 Task: Add a condition where "Hours since created Greater than Twelve" in new tickets in your groups.
Action: Mouse moved to (144, 530)
Screenshot: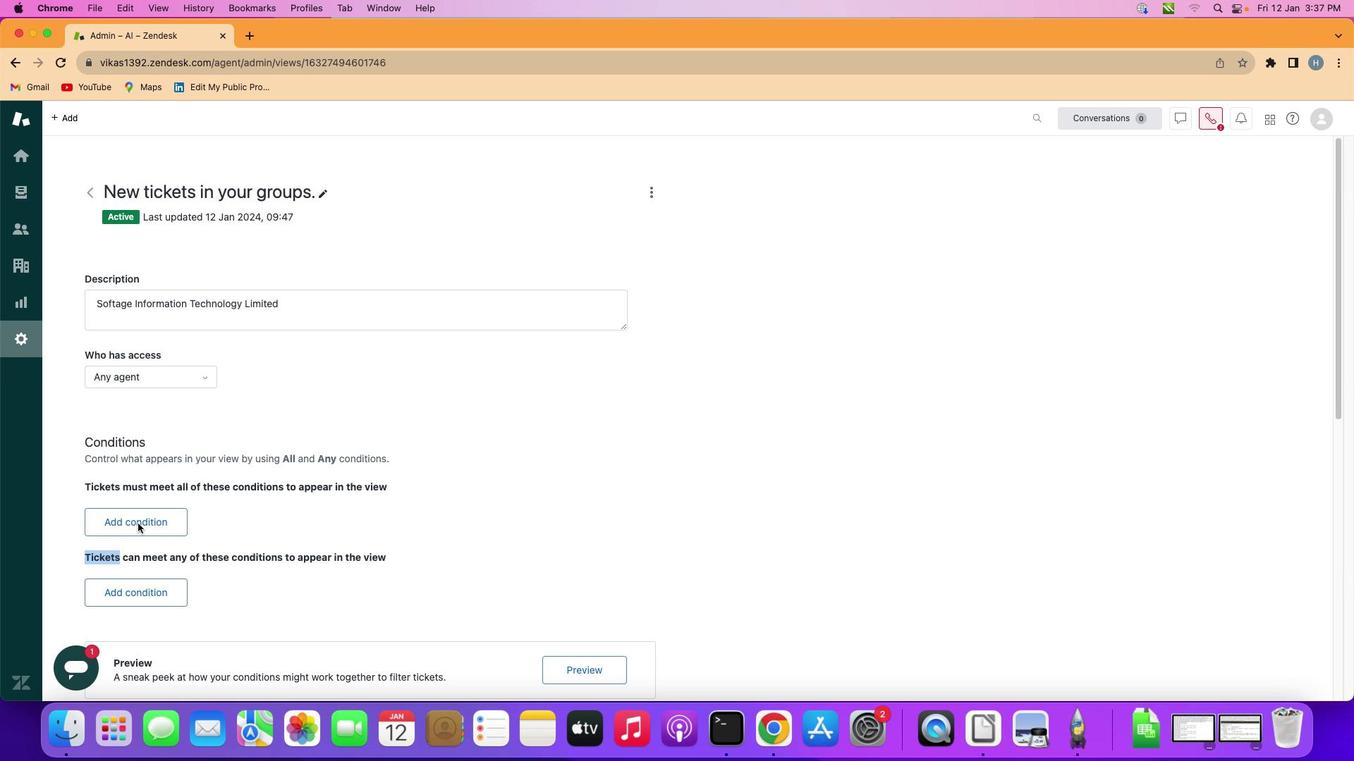 
Action: Mouse pressed left at (144, 530)
Screenshot: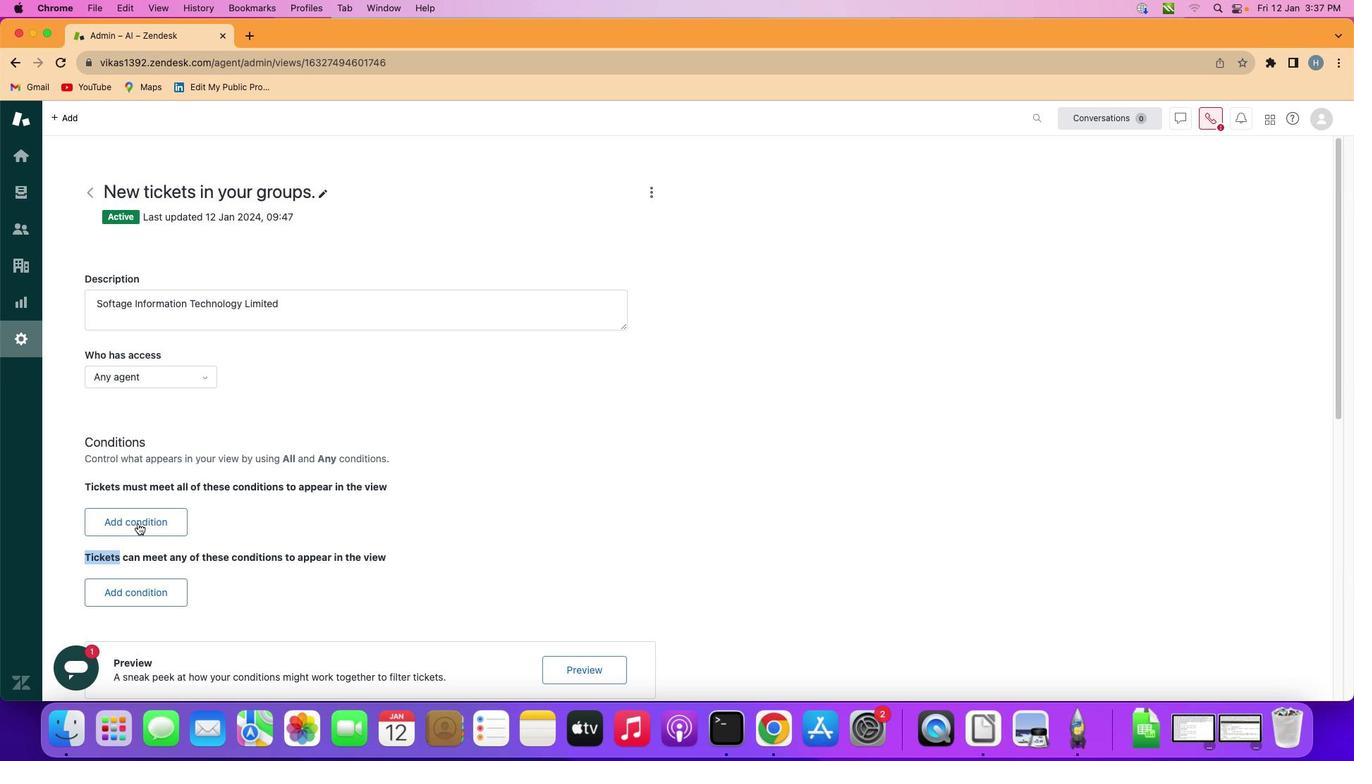 
Action: Mouse moved to (162, 527)
Screenshot: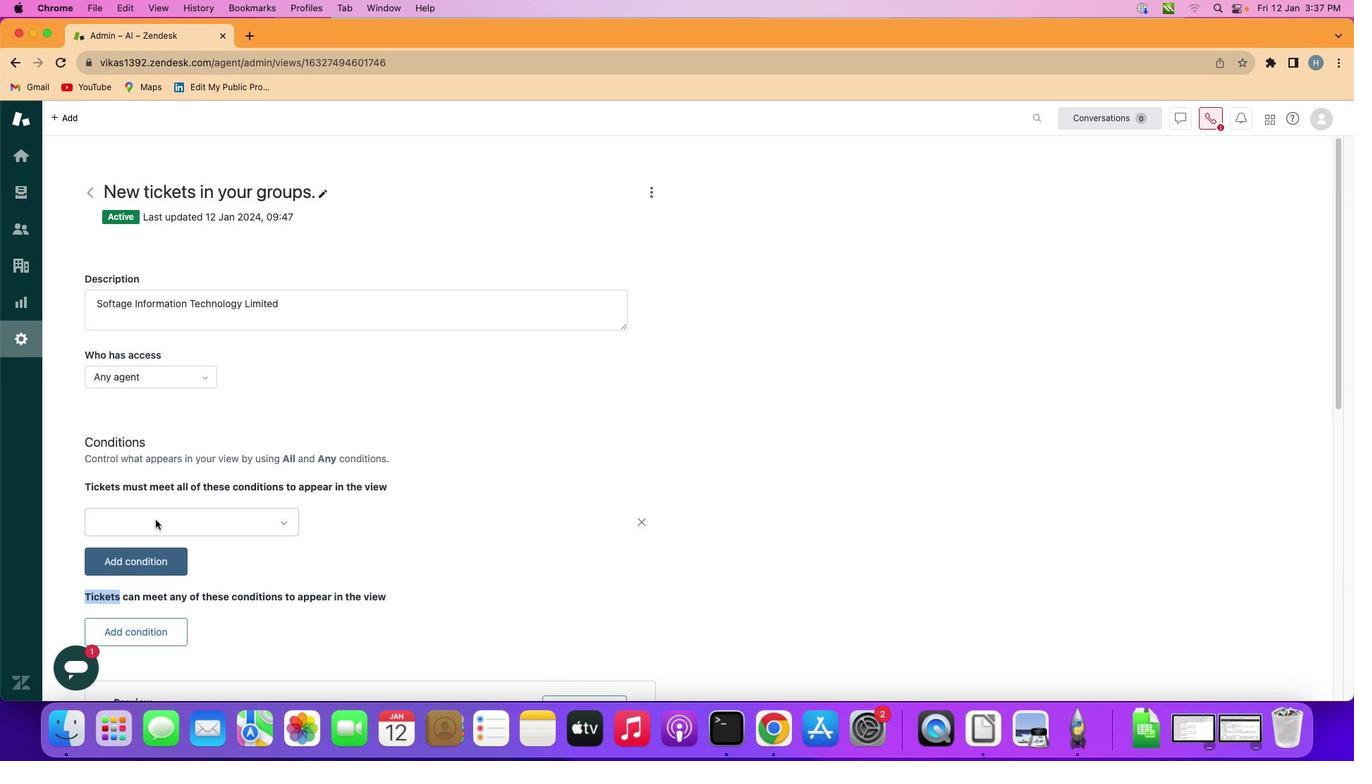 
Action: Mouse pressed left at (162, 527)
Screenshot: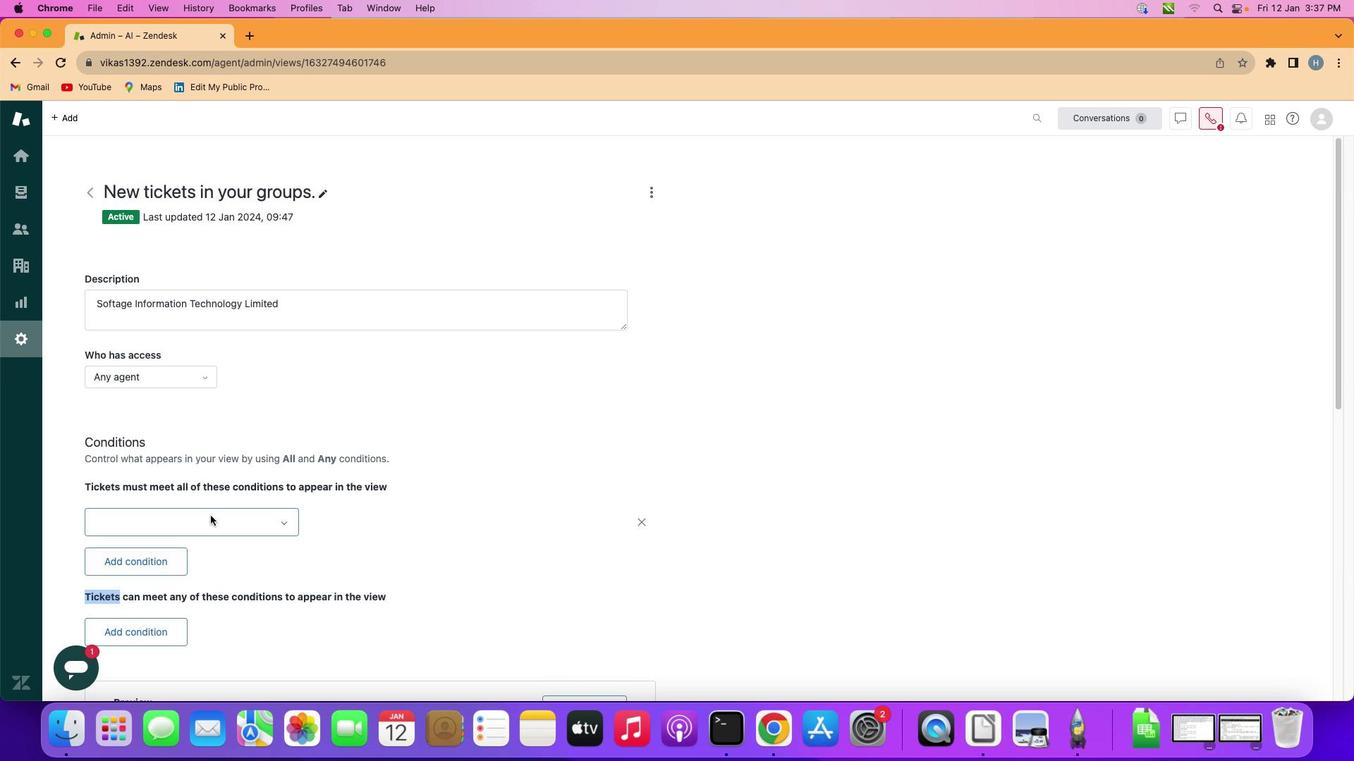
Action: Mouse moved to (217, 523)
Screenshot: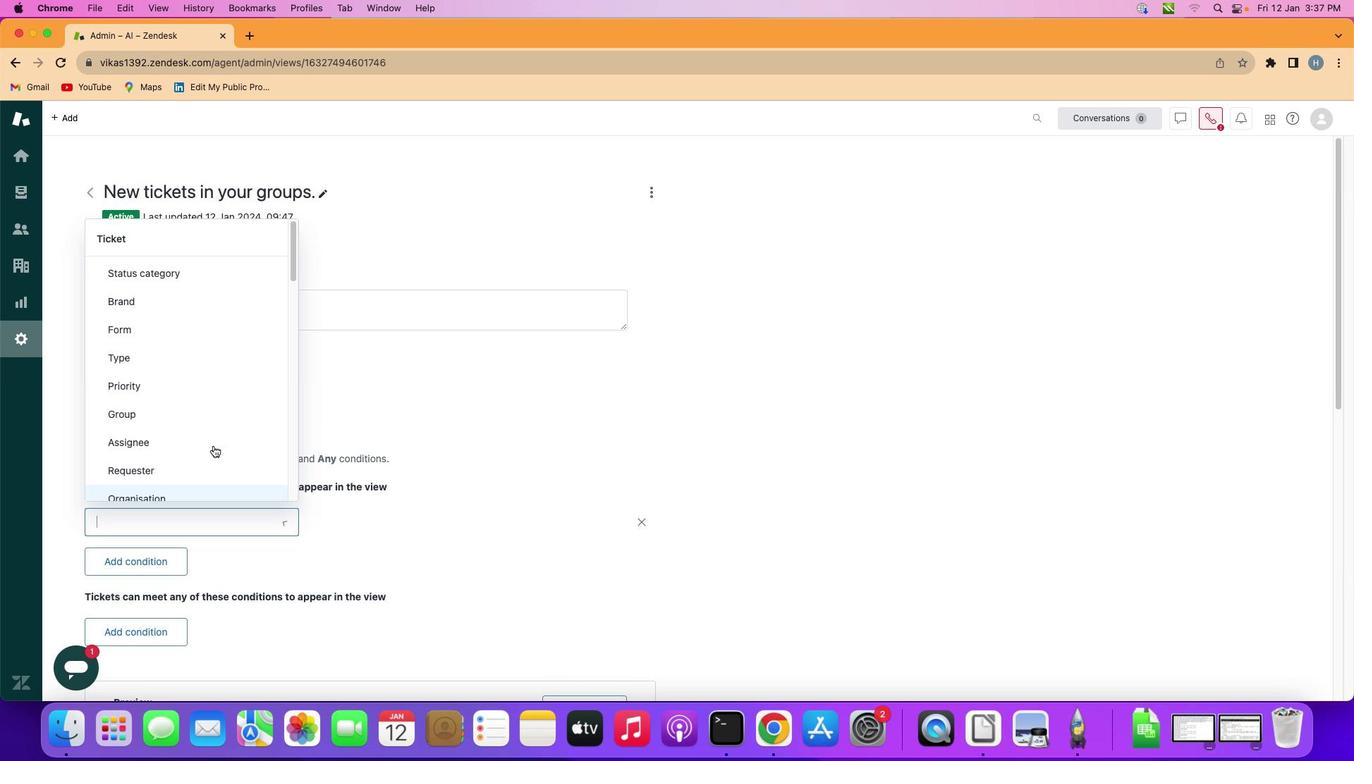 
Action: Mouse pressed left at (217, 523)
Screenshot: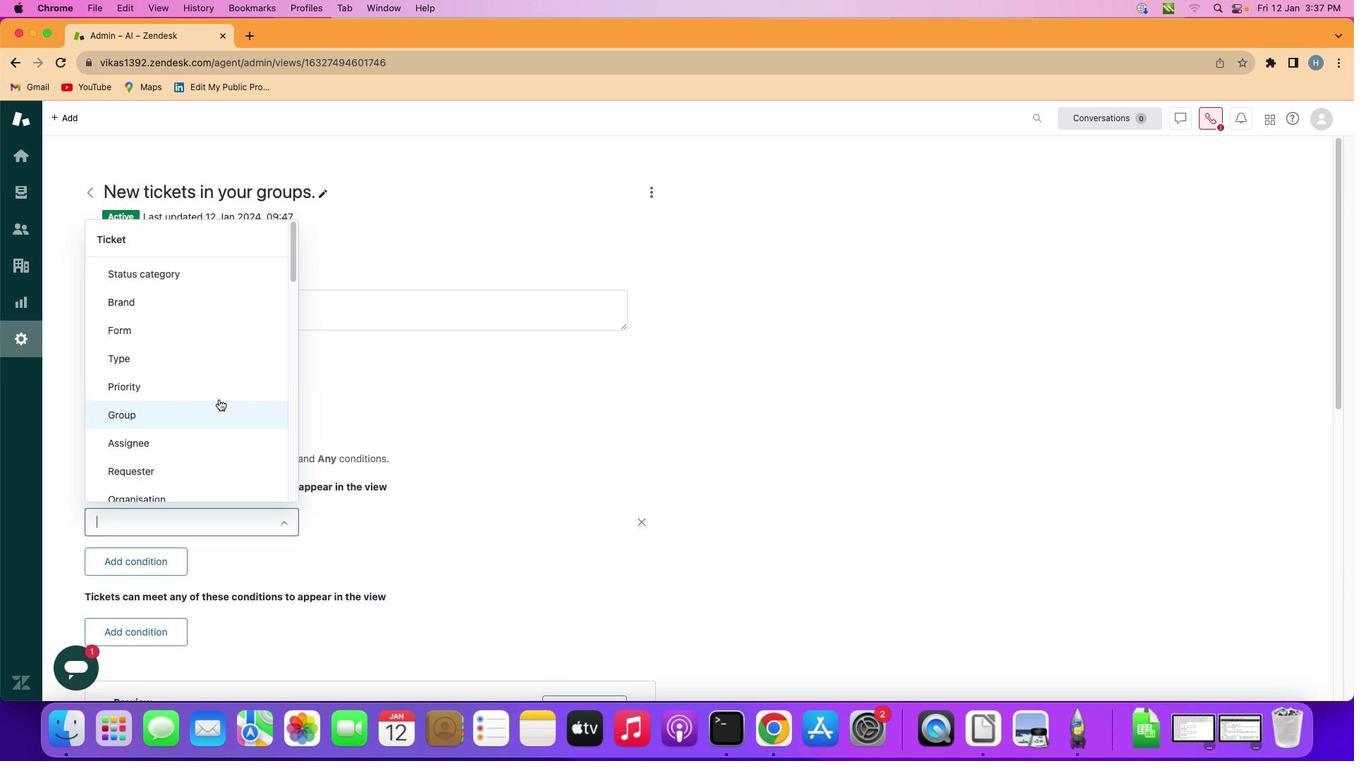 
Action: Mouse moved to (228, 377)
Screenshot: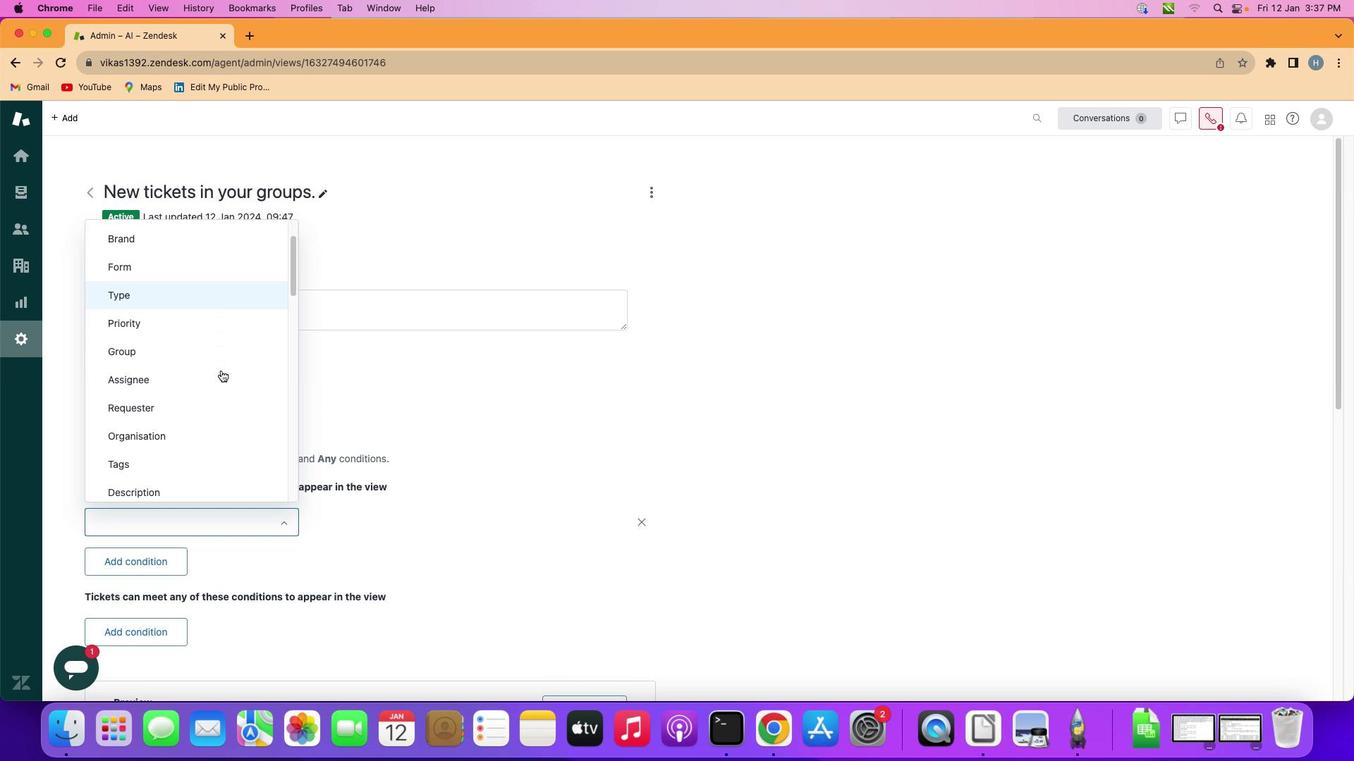
Action: Mouse scrolled (228, 377) with delta (7, 6)
Screenshot: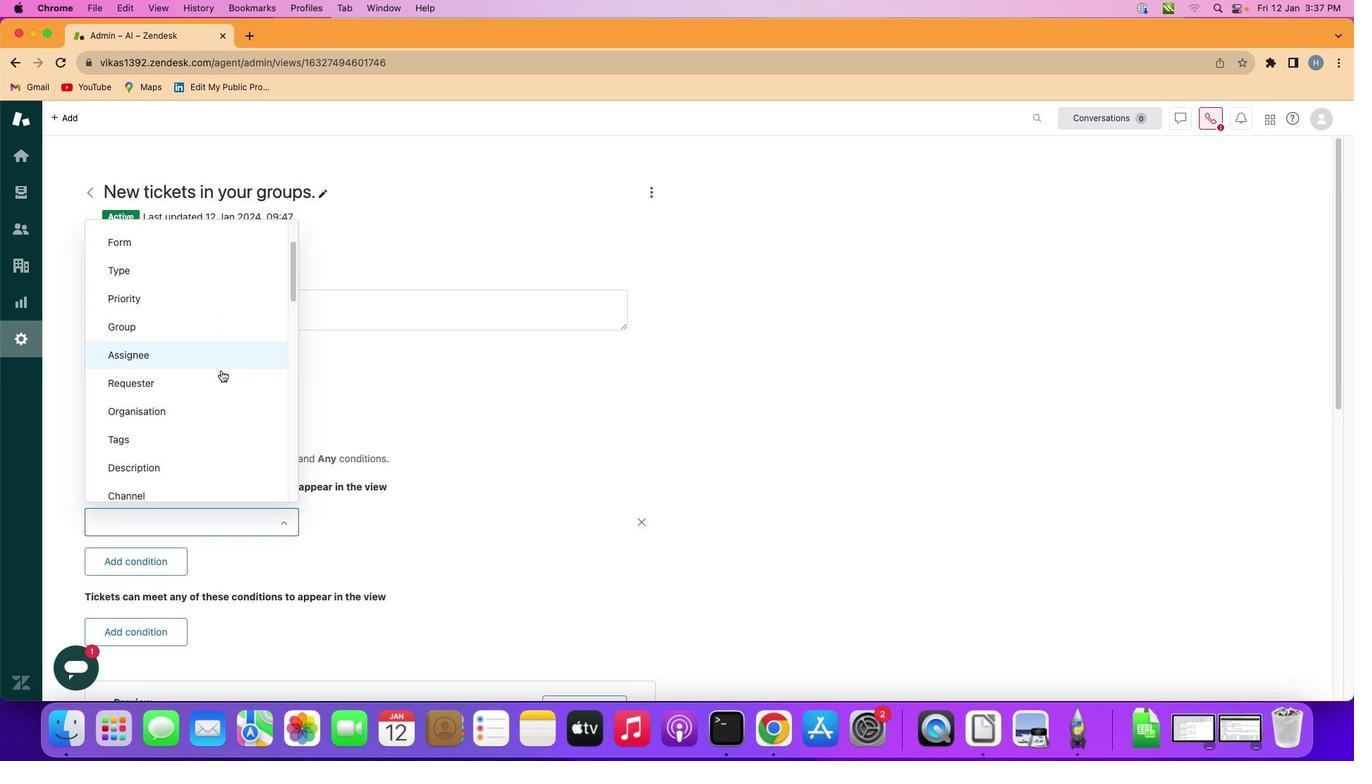 
Action: Mouse scrolled (228, 377) with delta (7, 6)
Screenshot: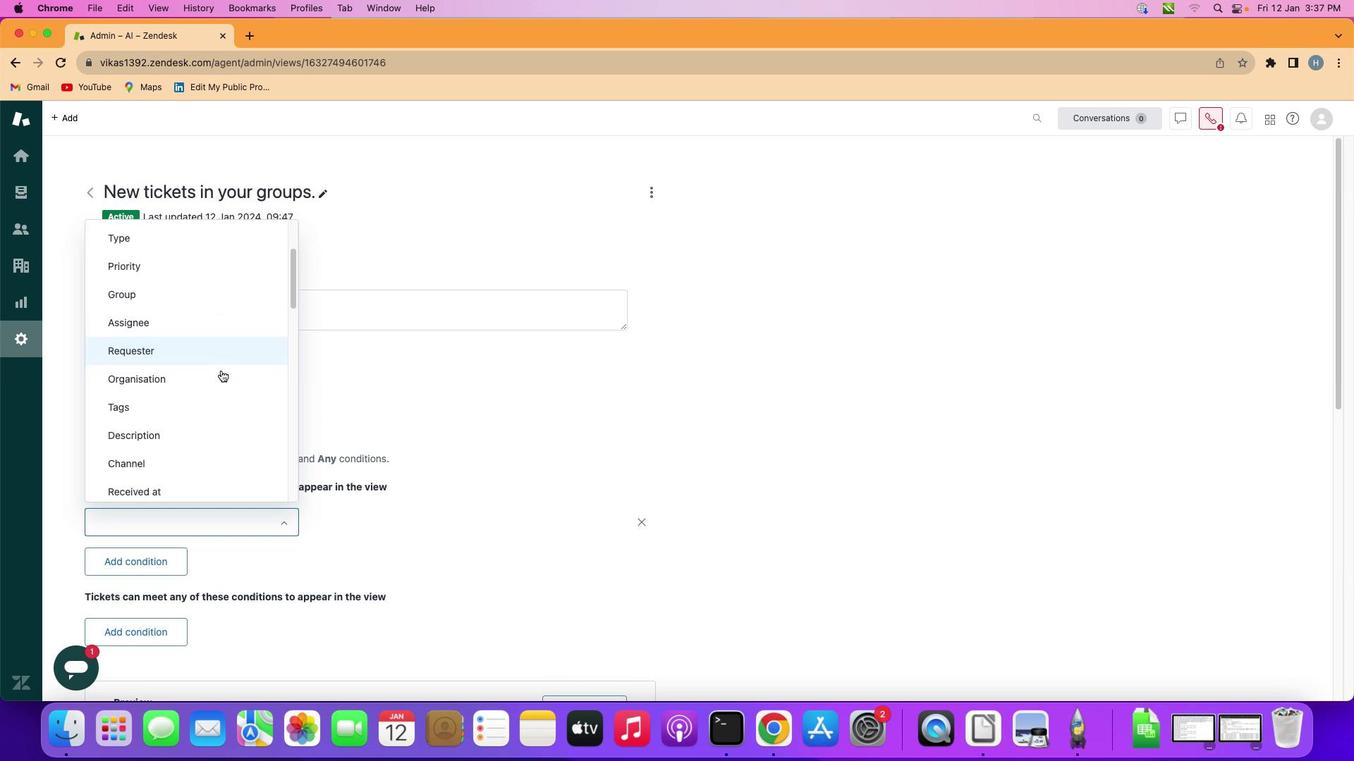 
Action: Mouse scrolled (228, 377) with delta (7, 6)
Screenshot: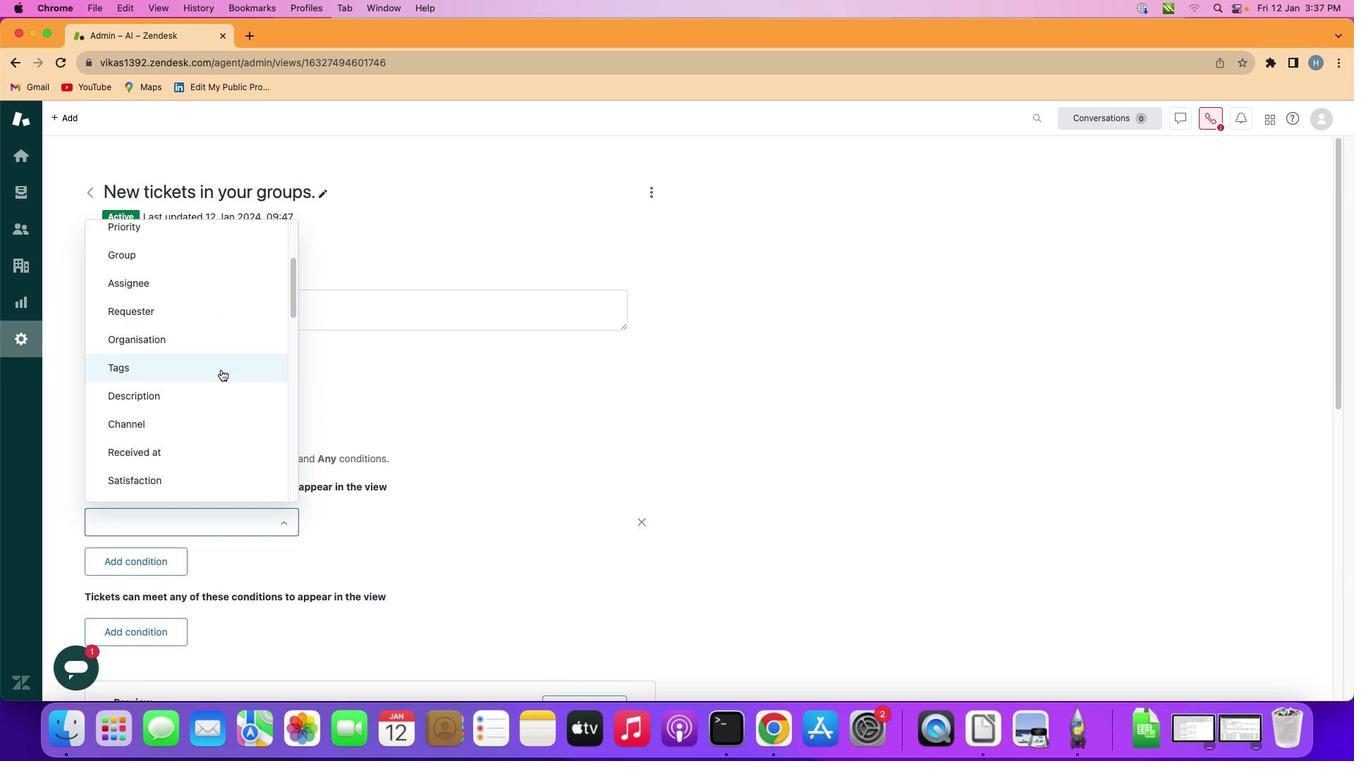 
Action: Mouse scrolled (228, 377) with delta (7, 6)
Screenshot: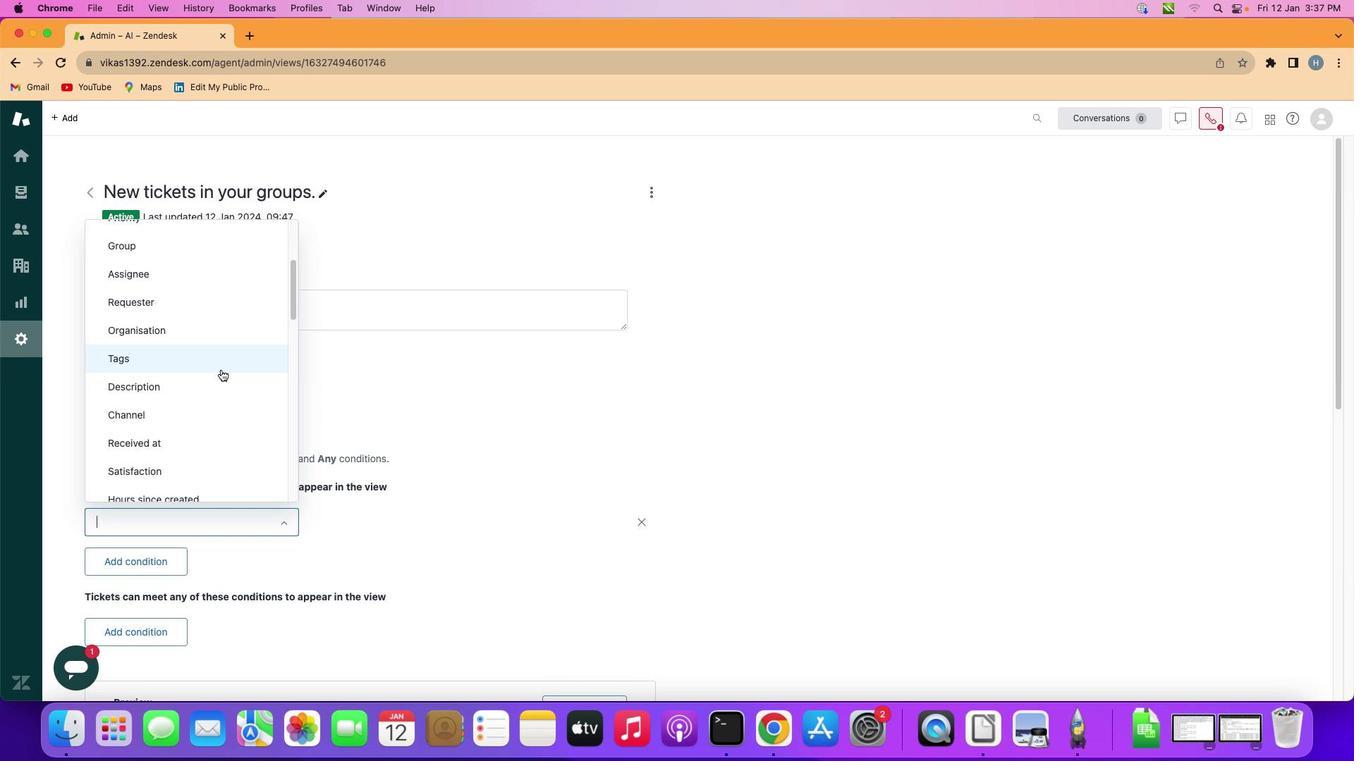 
Action: Mouse moved to (228, 377)
Screenshot: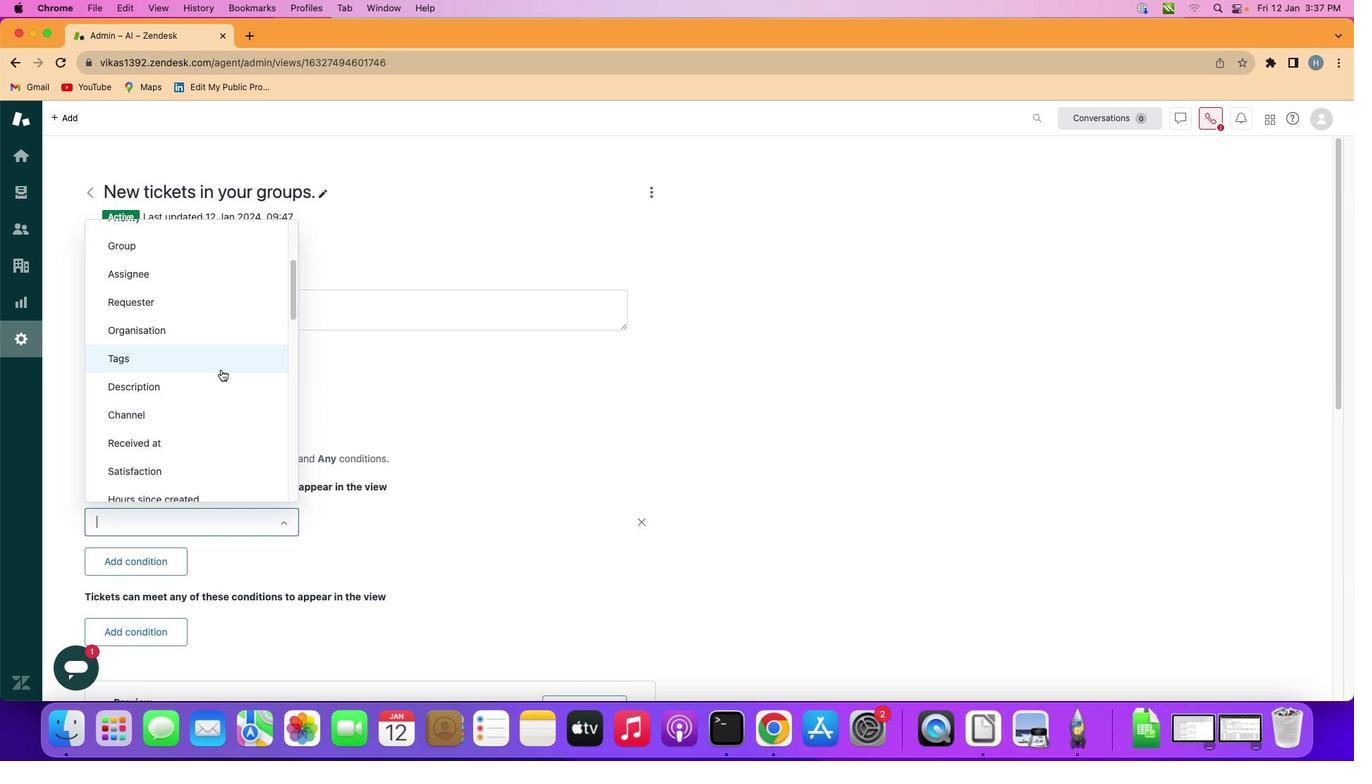 
Action: Mouse scrolled (228, 377) with delta (7, 6)
Screenshot: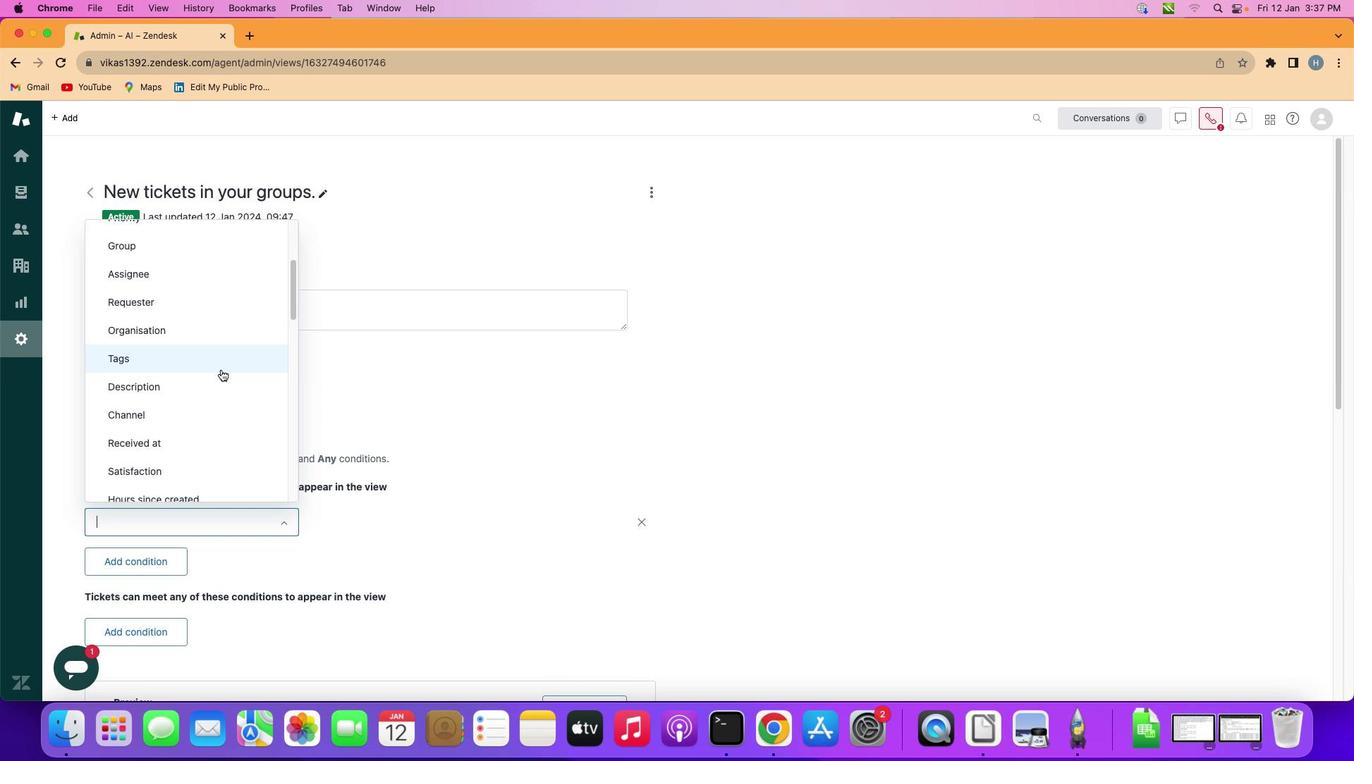 
Action: Mouse moved to (228, 377)
Screenshot: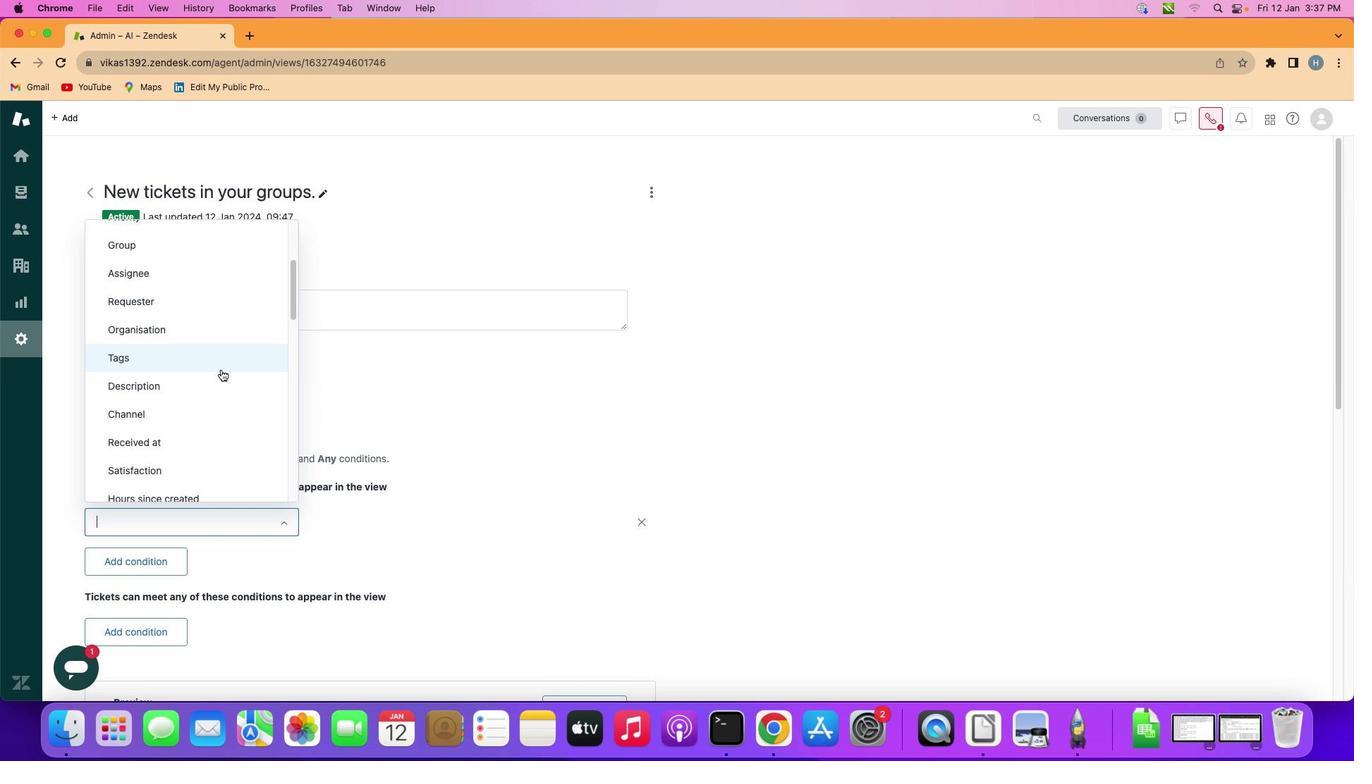 
Action: Mouse scrolled (228, 377) with delta (7, 6)
Screenshot: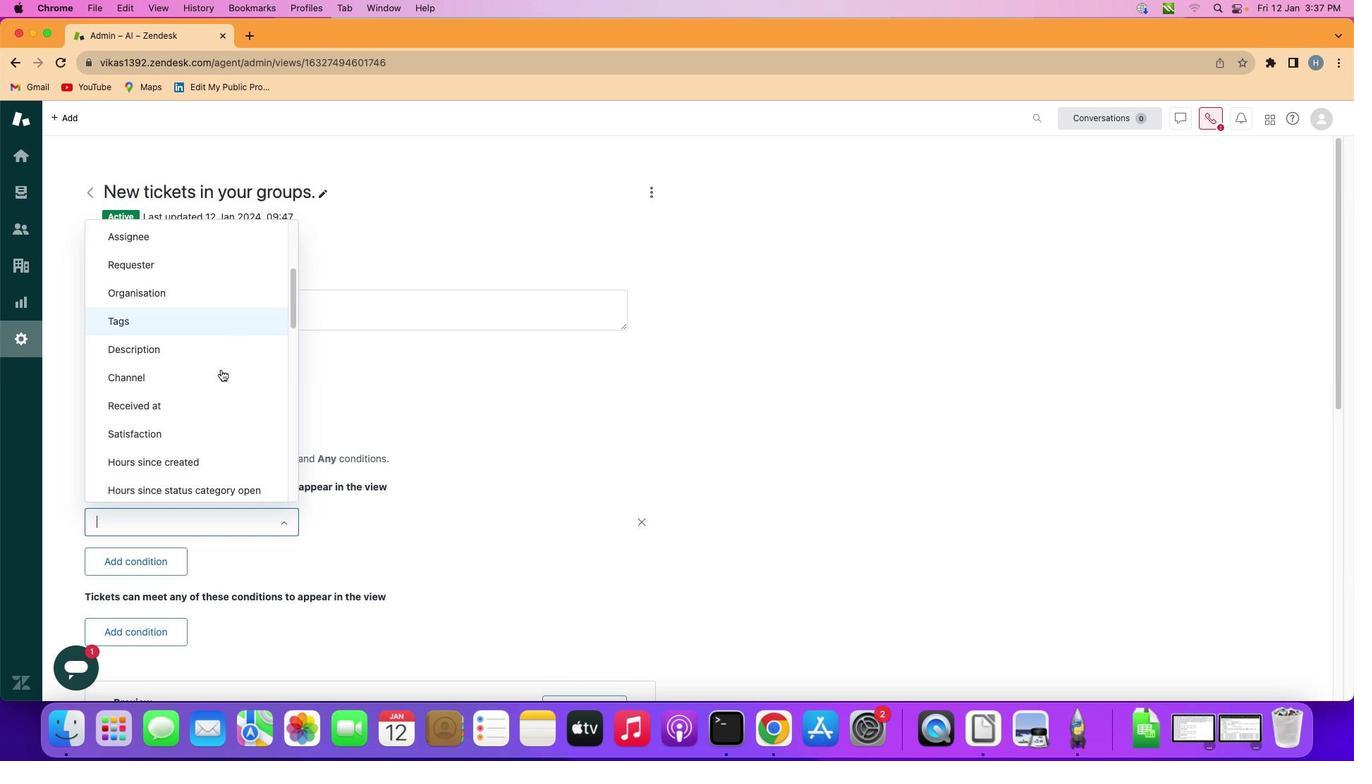 
Action: Mouse scrolled (228, 377) with delta (7, 6)
Screenshot: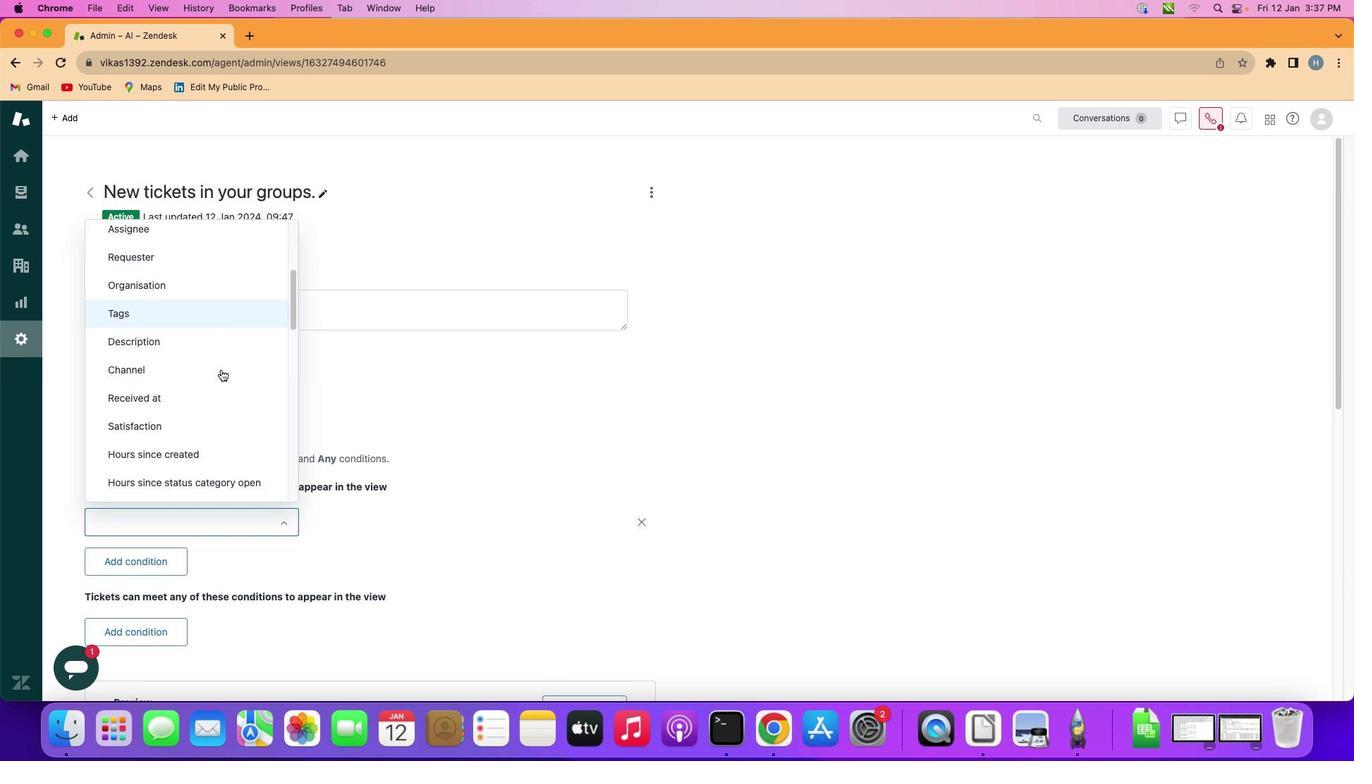 
Action: Mouse scrolled (228, 377) with delta (7, 6)
Screenshot: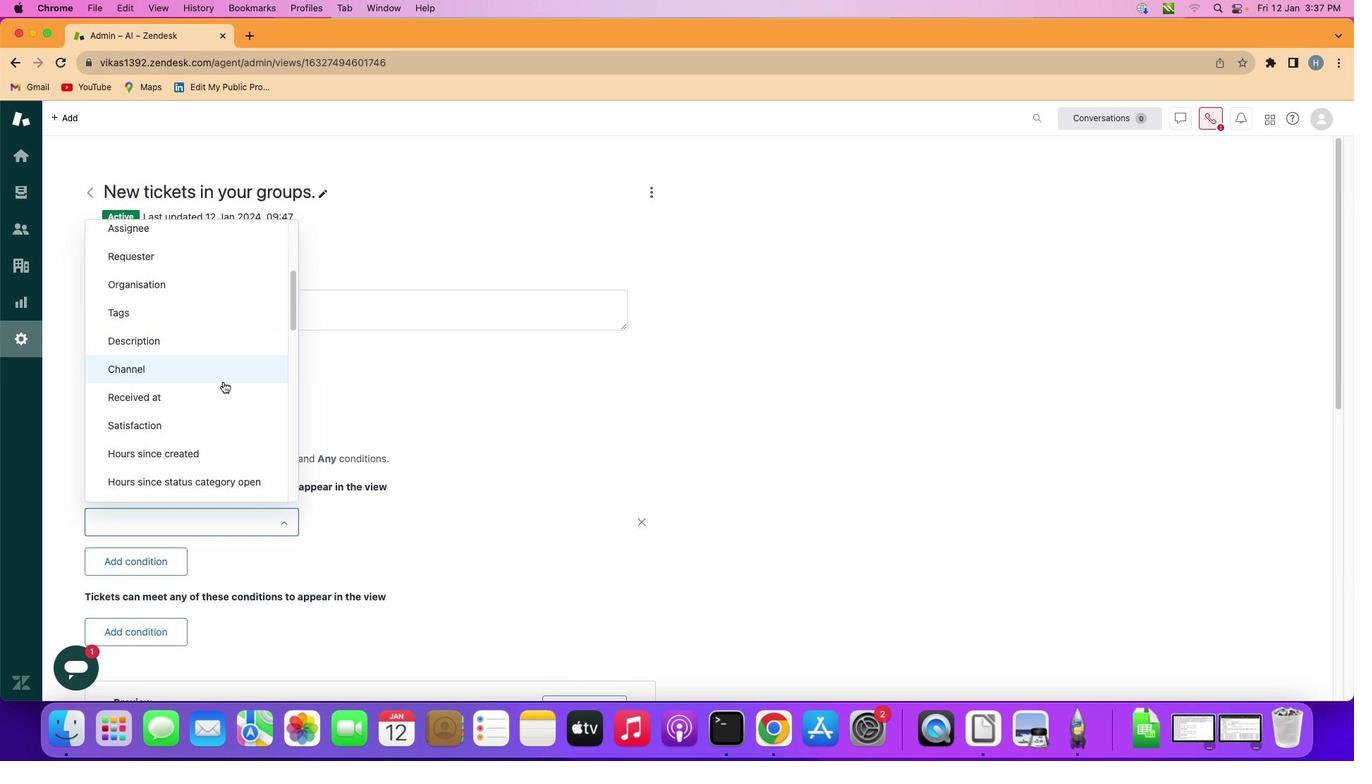
Action: Mouse scrolled (228, 377) with delta (7, 6)
Screenshot: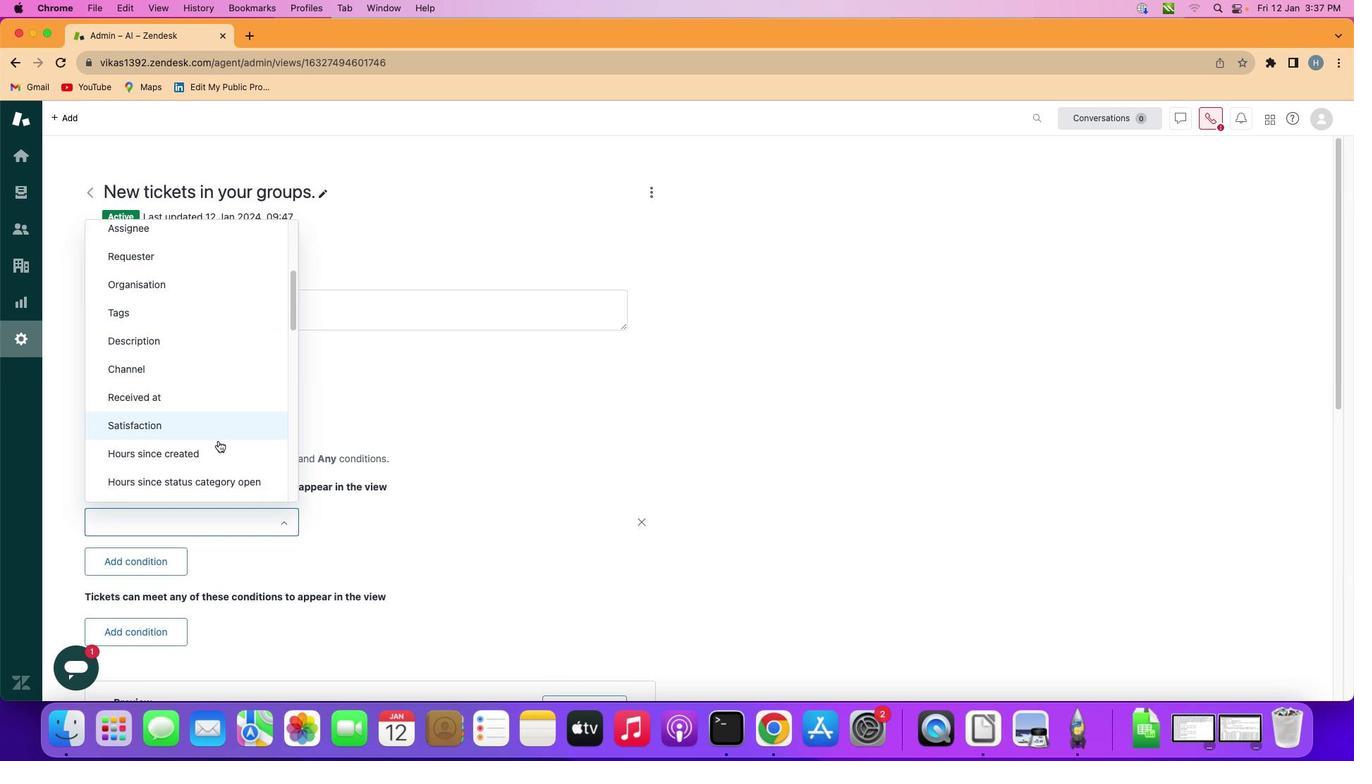 
Action: Mouse moved to (224, 453)
Screenshot: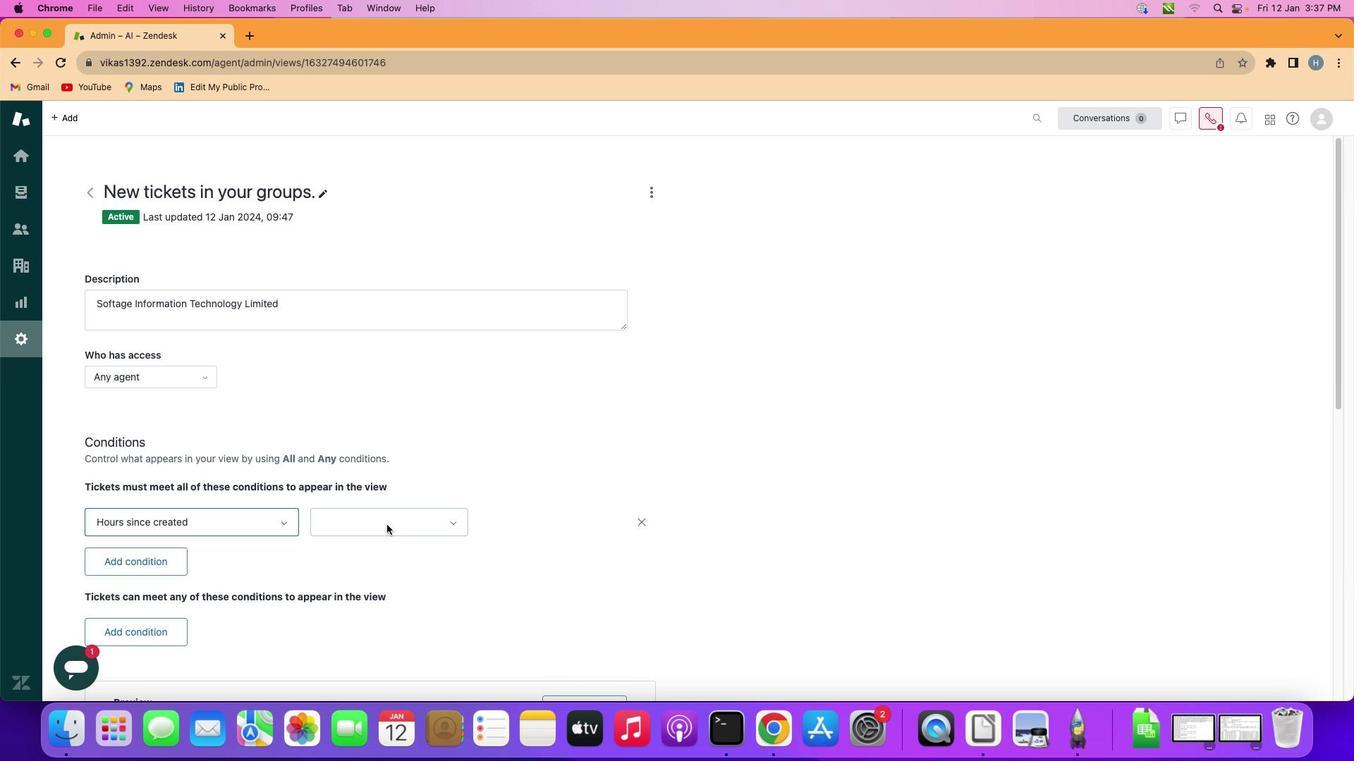 
Action: Mouse pressed left at (224, 453)
Screenshot: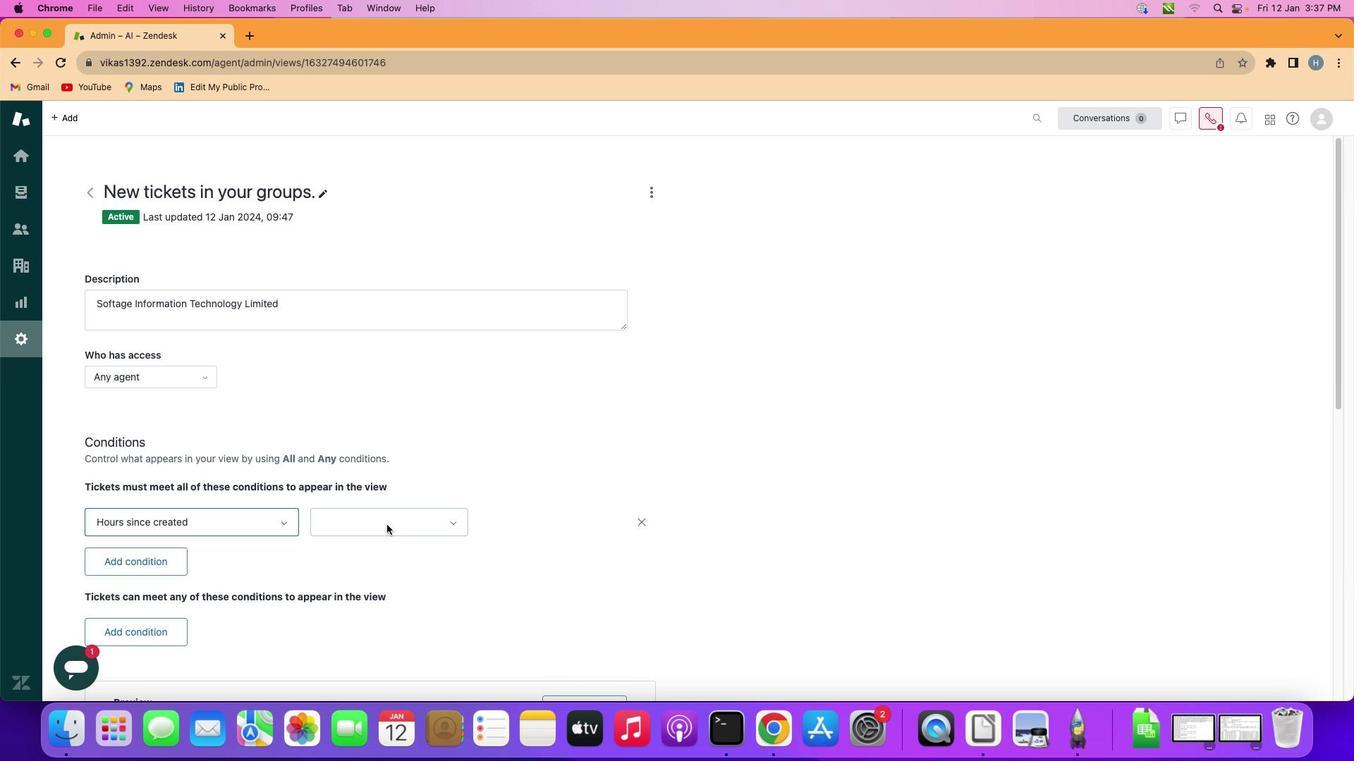 
Action: Mouse moved to (394, 531)
Screenshot: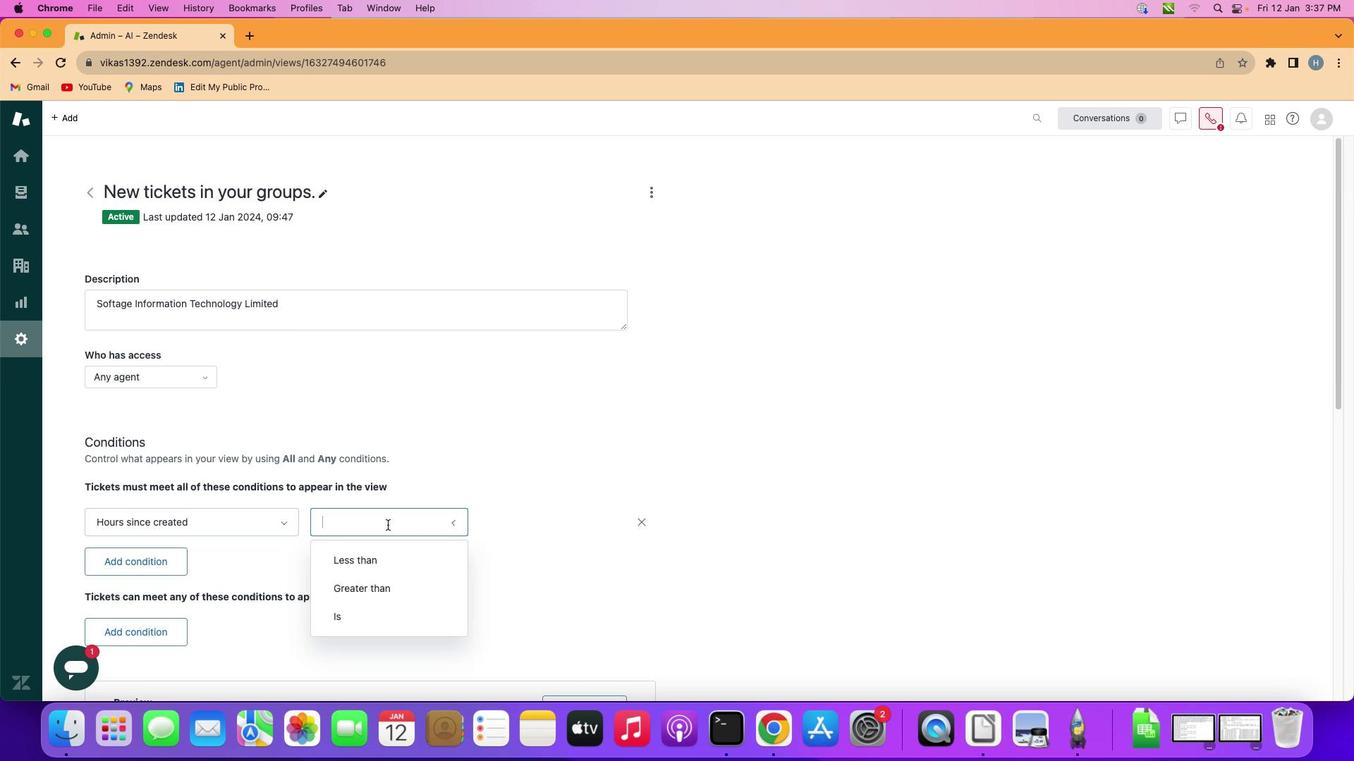 
Action: Mouse pressed left at (394, 531)
Screenshot: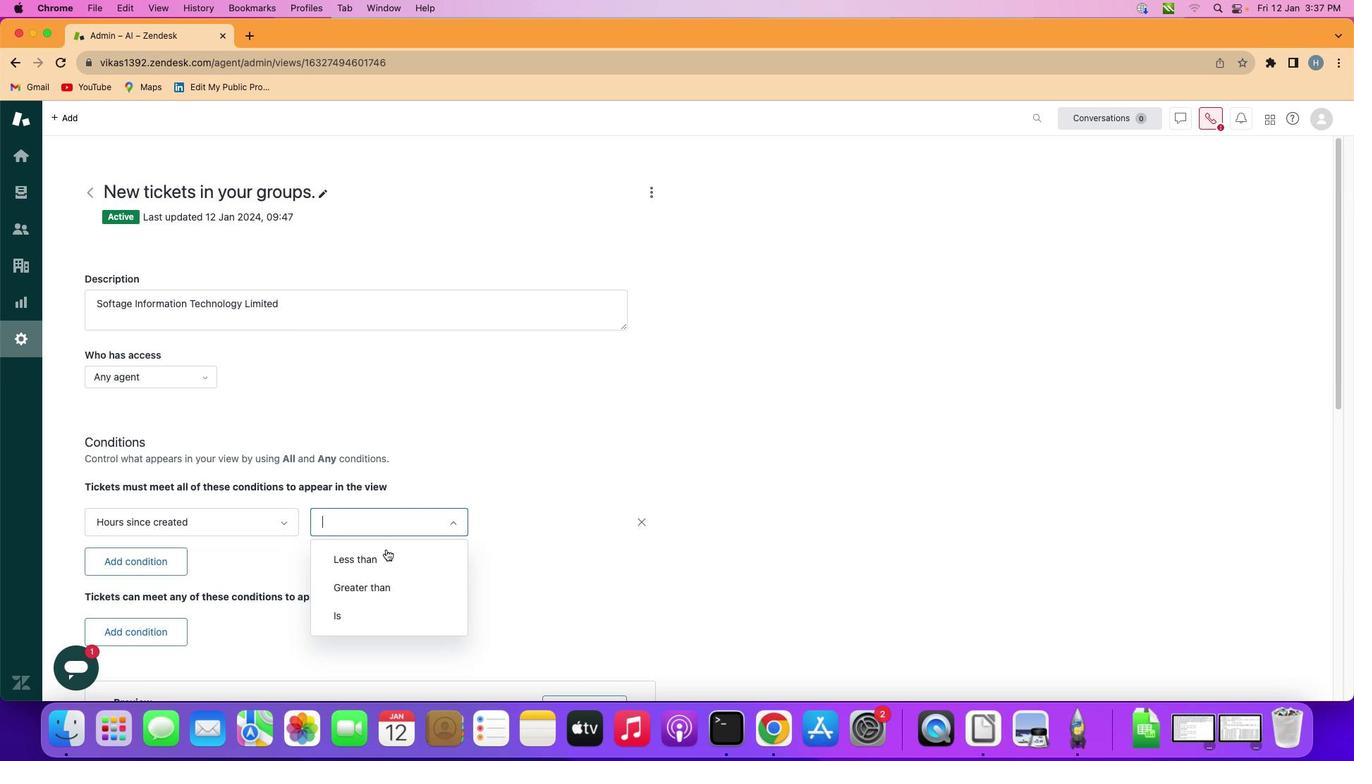 
Action: Mouse moved to (390, 590)
Screenshot: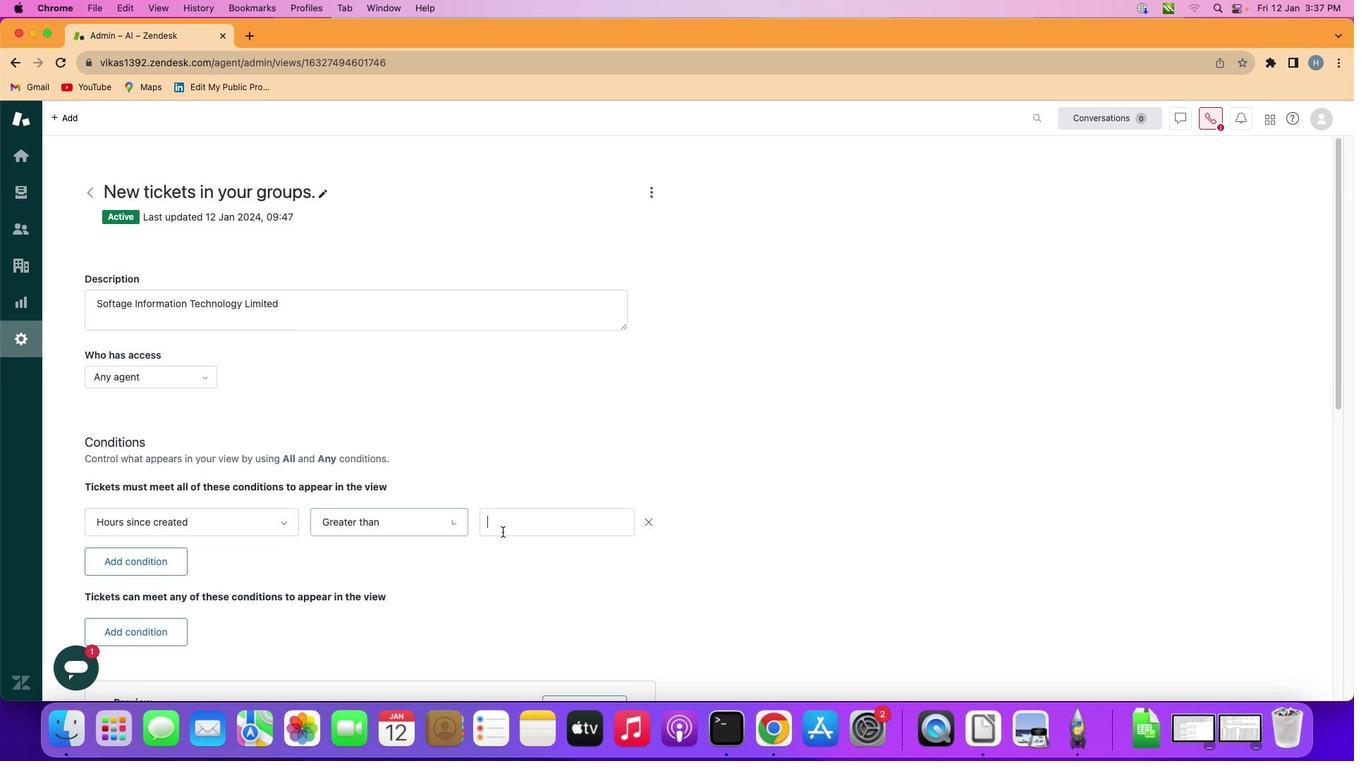 
Action: Mouse pressed left at (390, 590)
Screenshot: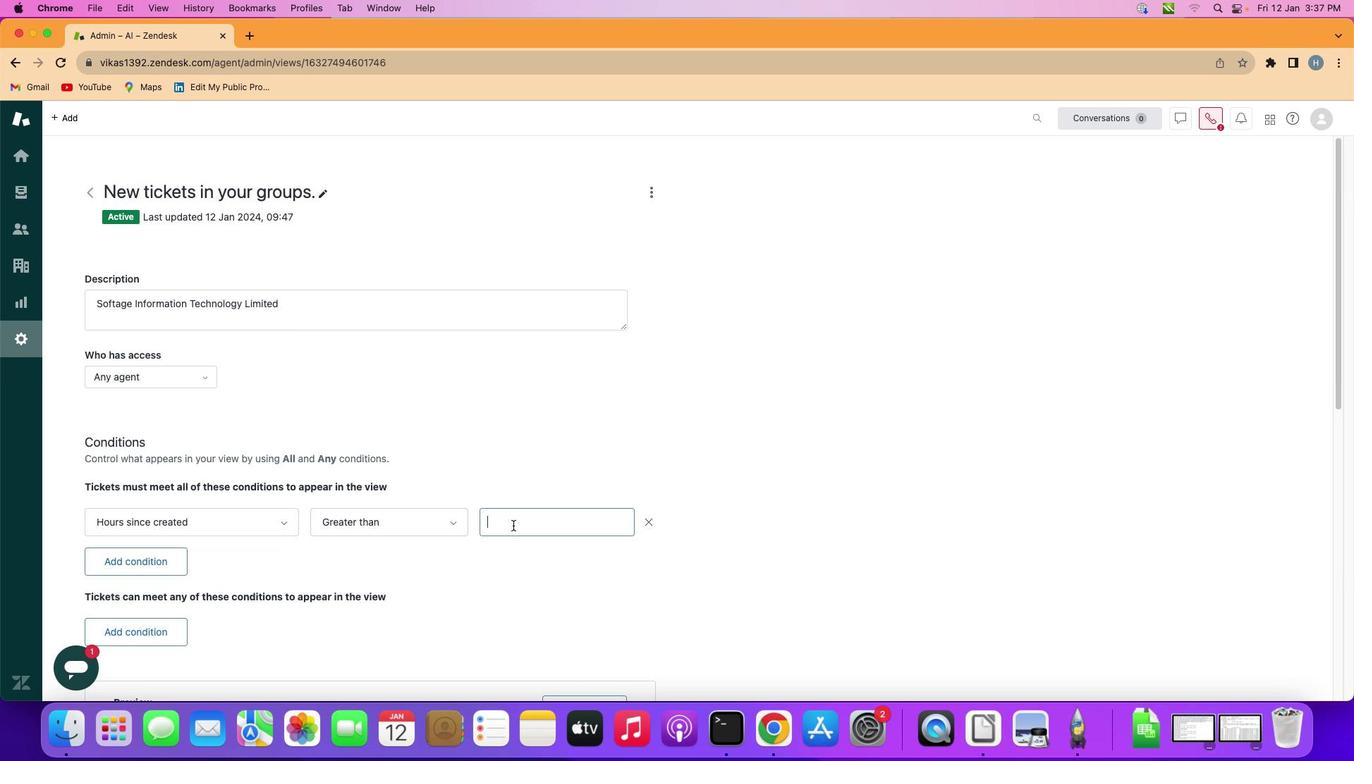
Action: Mouse moved to (530, 526)
Screenshot: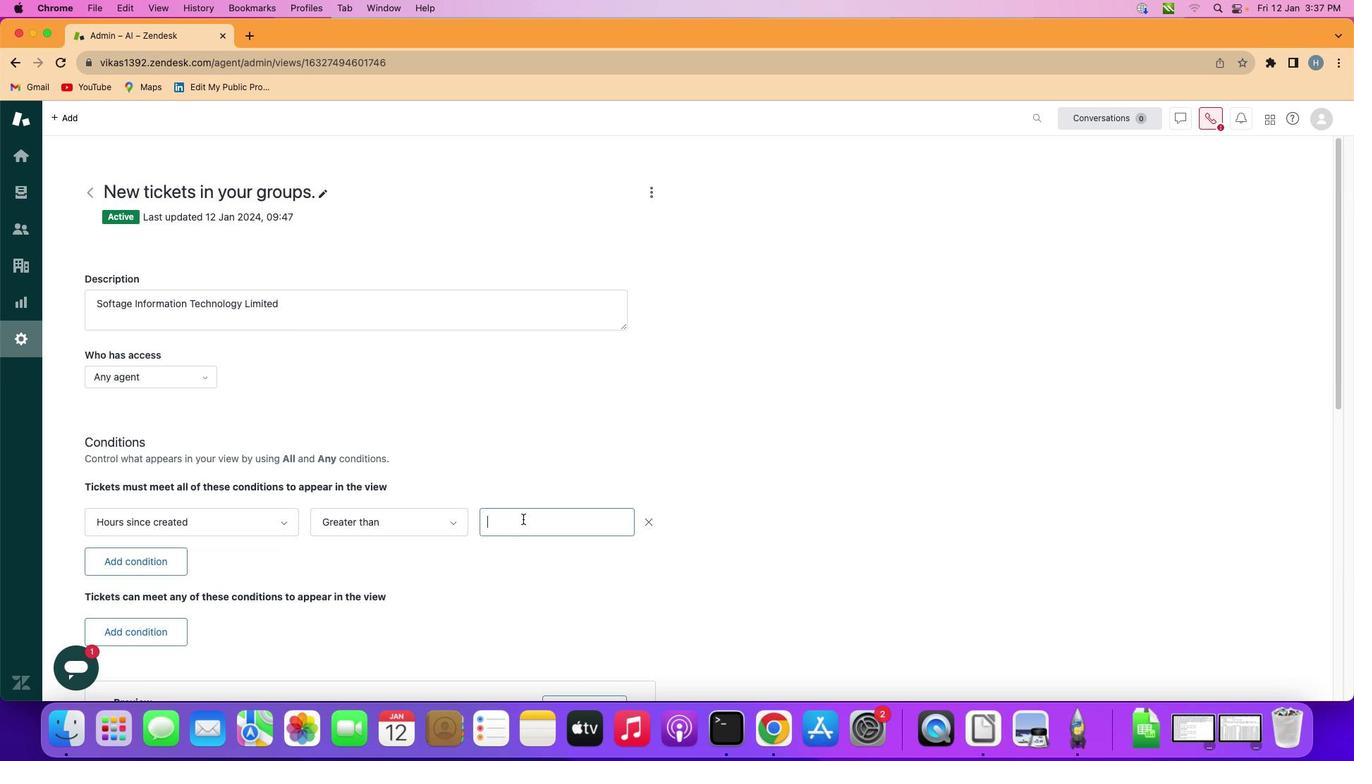 
Action: Mouse pressed left at (530, 526)
Screenshot: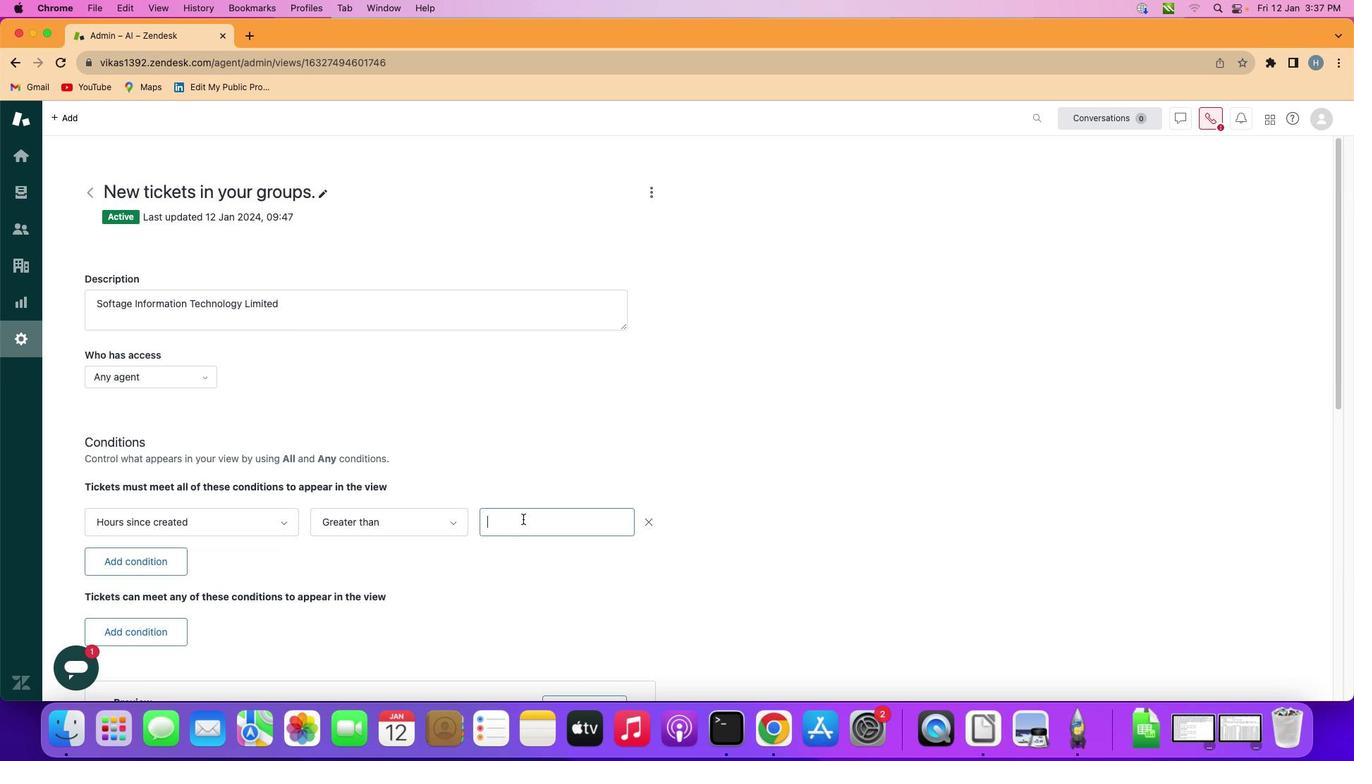 
Action: Key pressed Key.shift'T''w''e''l''v''e'
Screenshot: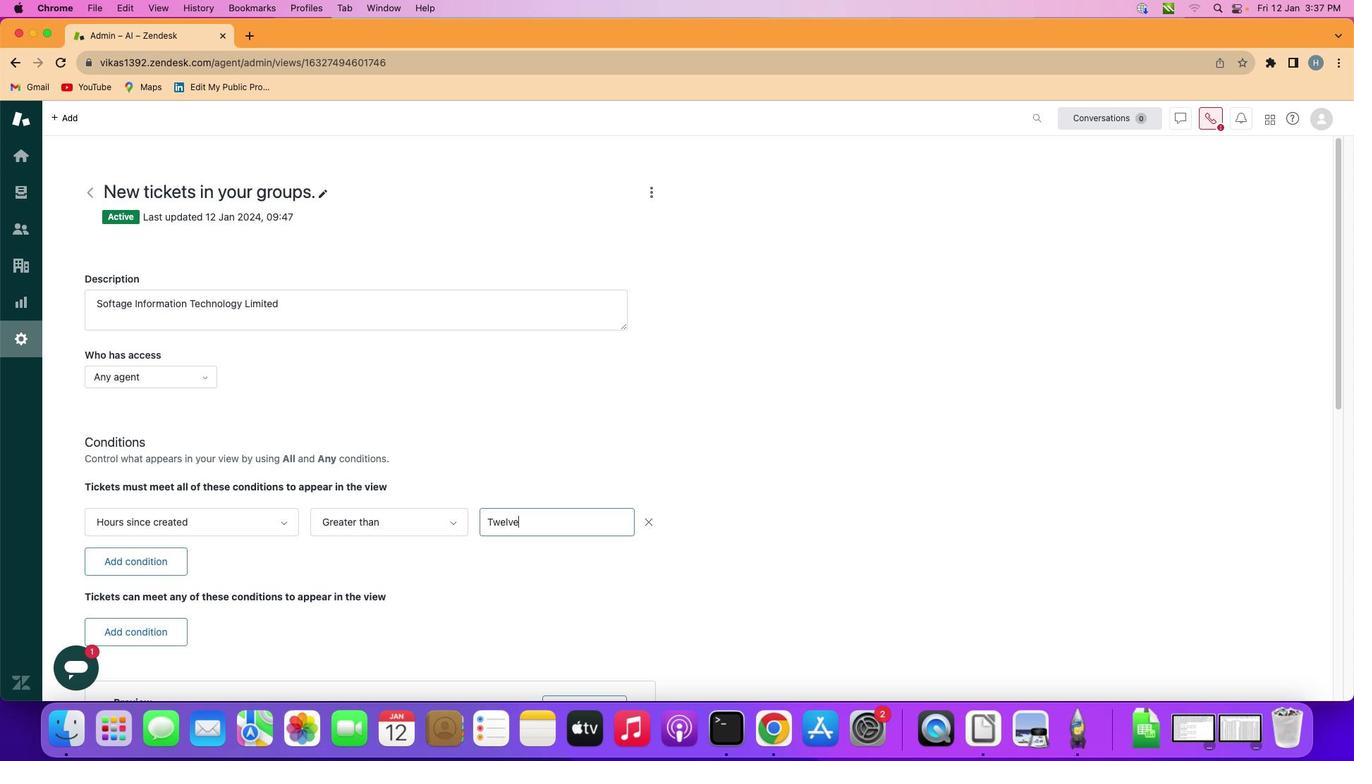 
Action: Mouse moved to (534, 559)
Screenshot: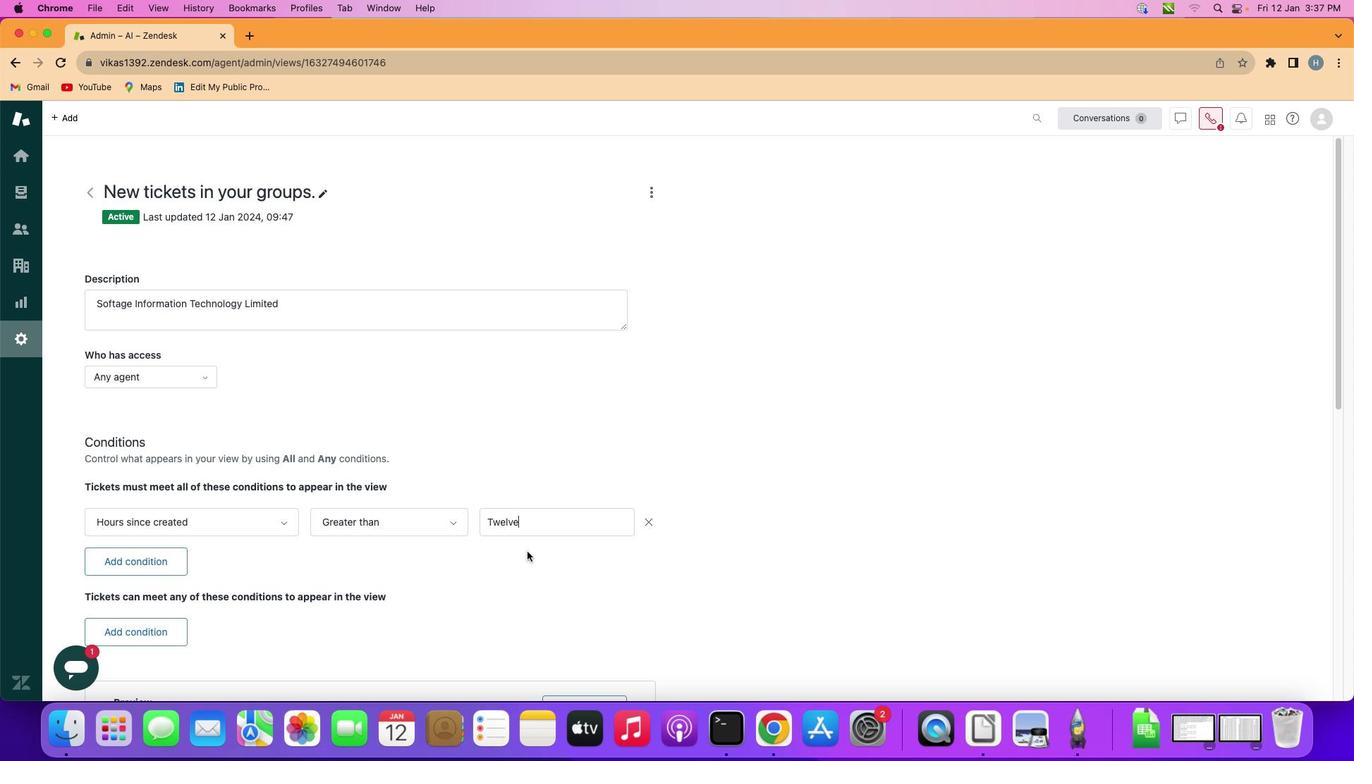 
